 Task: Check the average views per listing of fenced yard in the last 3 years.
Action: Mouse moved to (863, 222)
Screenshot: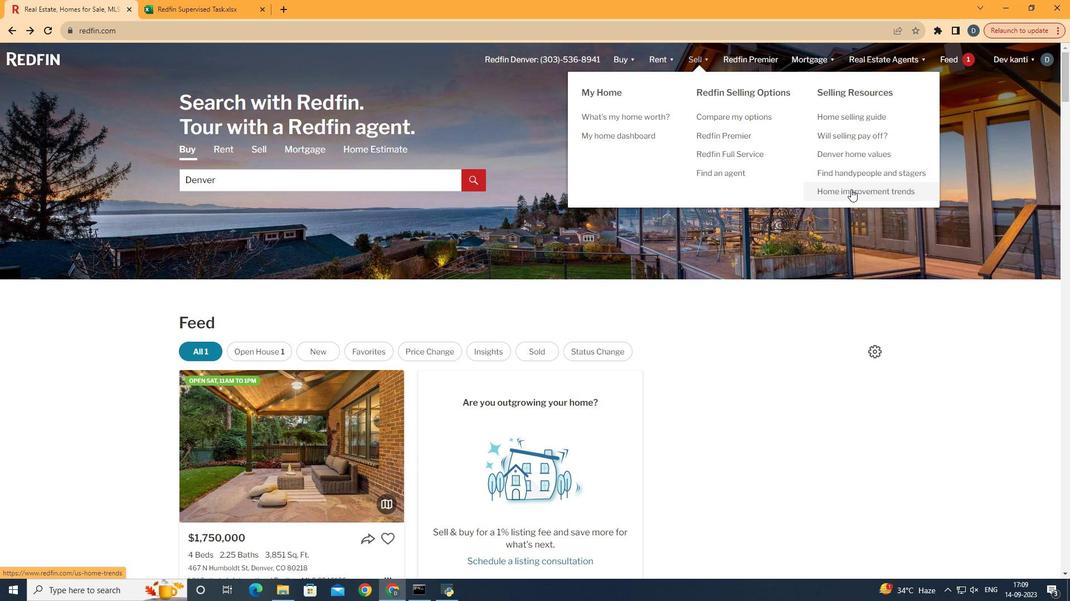 
Action: Mouse pressed left at (863, 222)
Screenshot: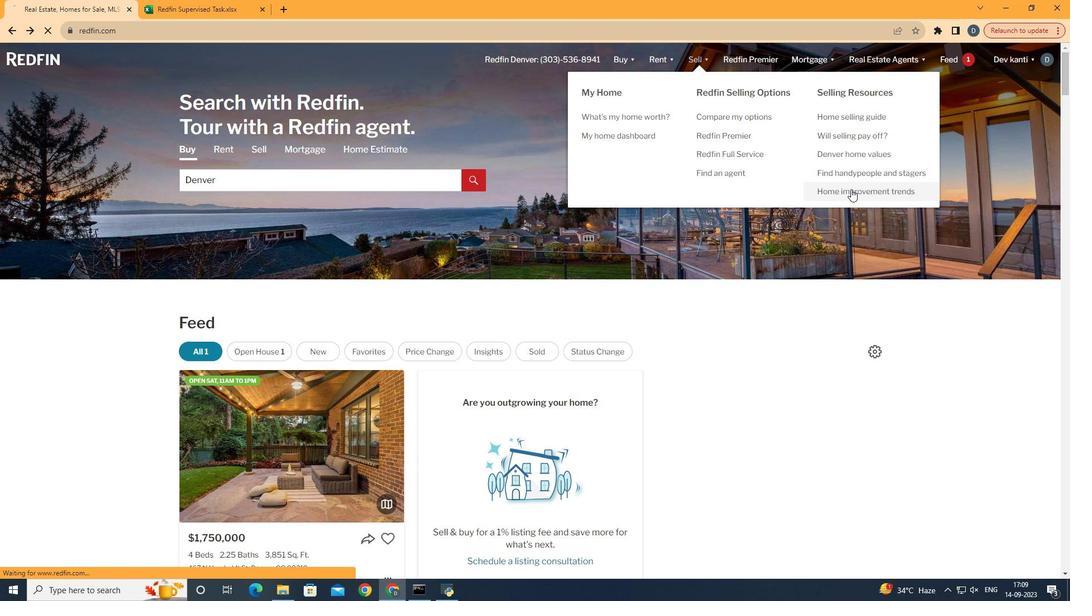 
Action: Mouse moved to (282, 237)
Screenshot: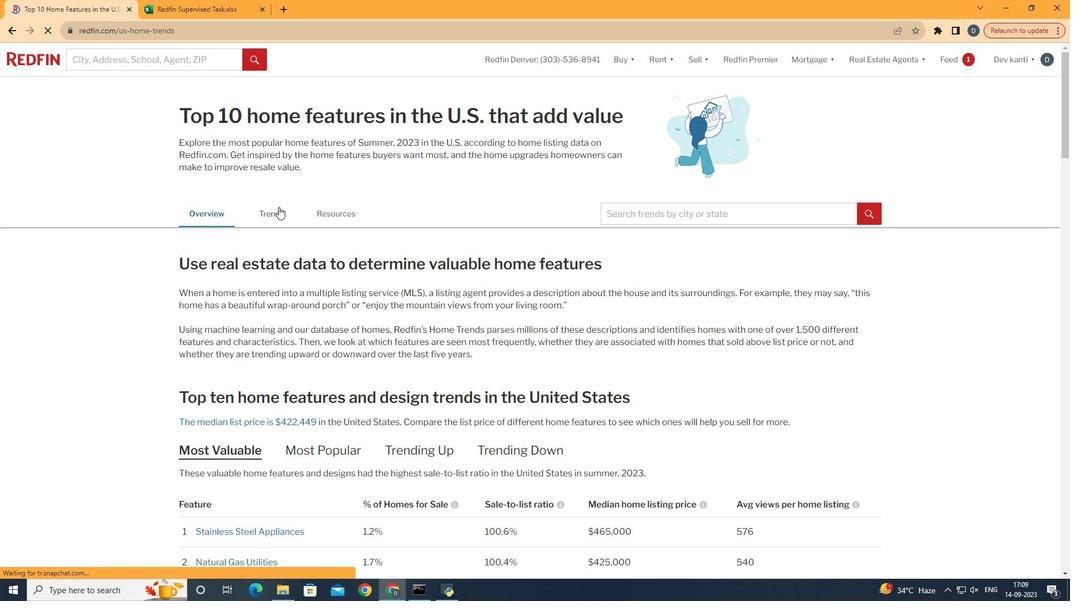 
Action: Mouse pressed left at (282, 237)
Screenshot: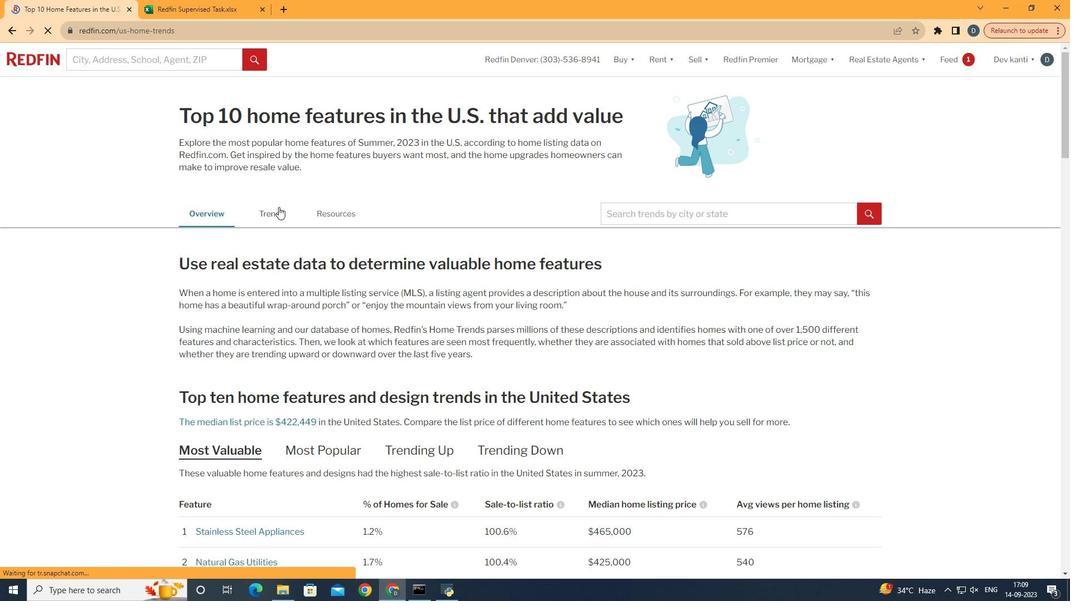 
Action: Mouse moved to (462, 318)
Screenshot: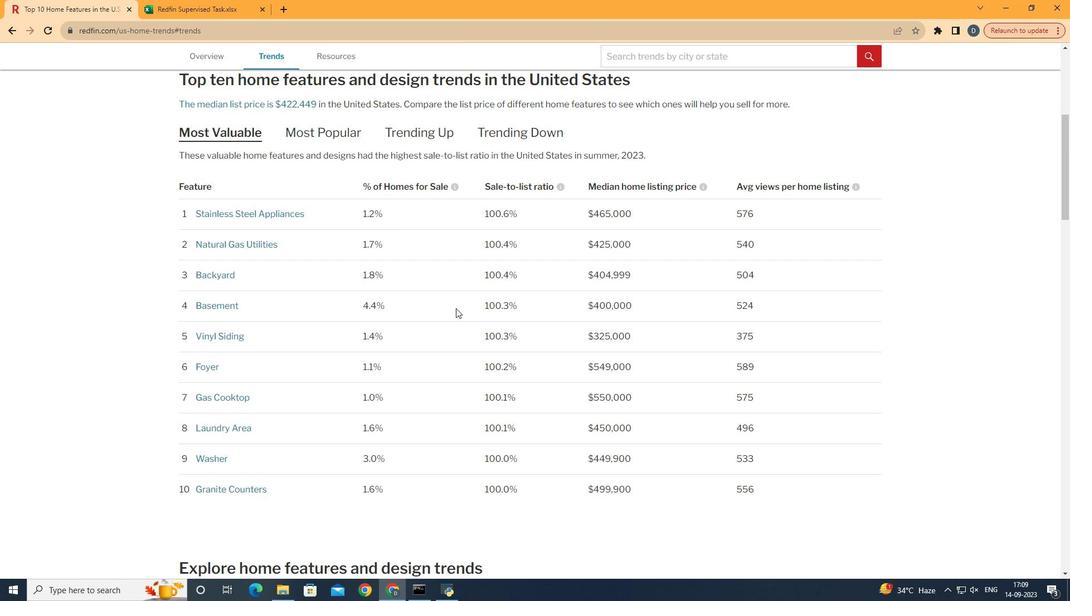 
Action: Mouse scrolled (462, 317) with delta (0, 0)
Screenshot: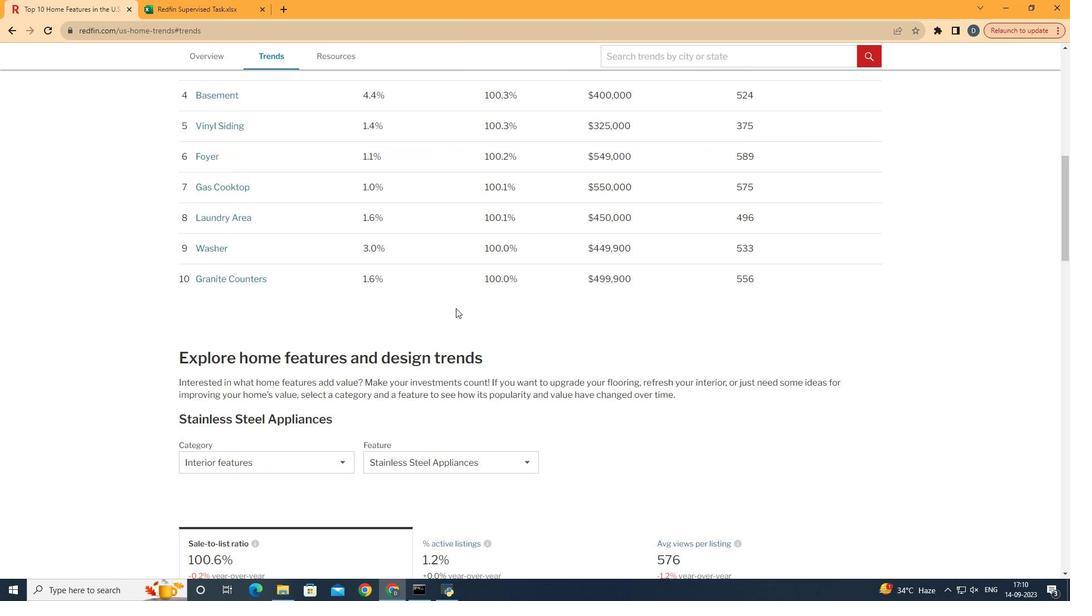 
Action: Mouse scrolled (462, 317) with delta (0, 0)
Screenshot: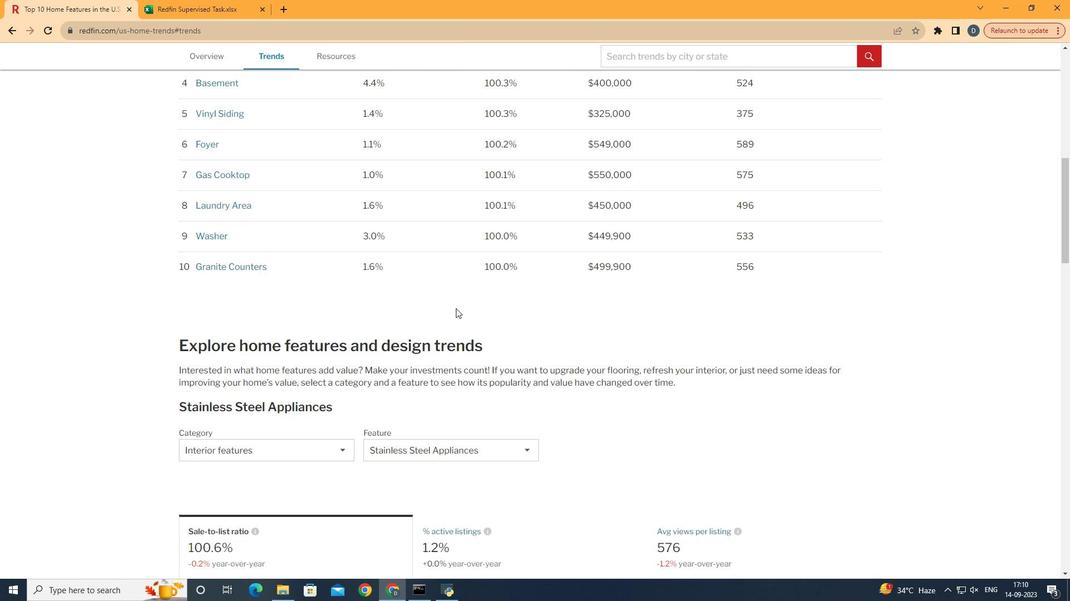 
Action: Mouse scrolled (462, 317) with delta (0, 0)
Screenshot: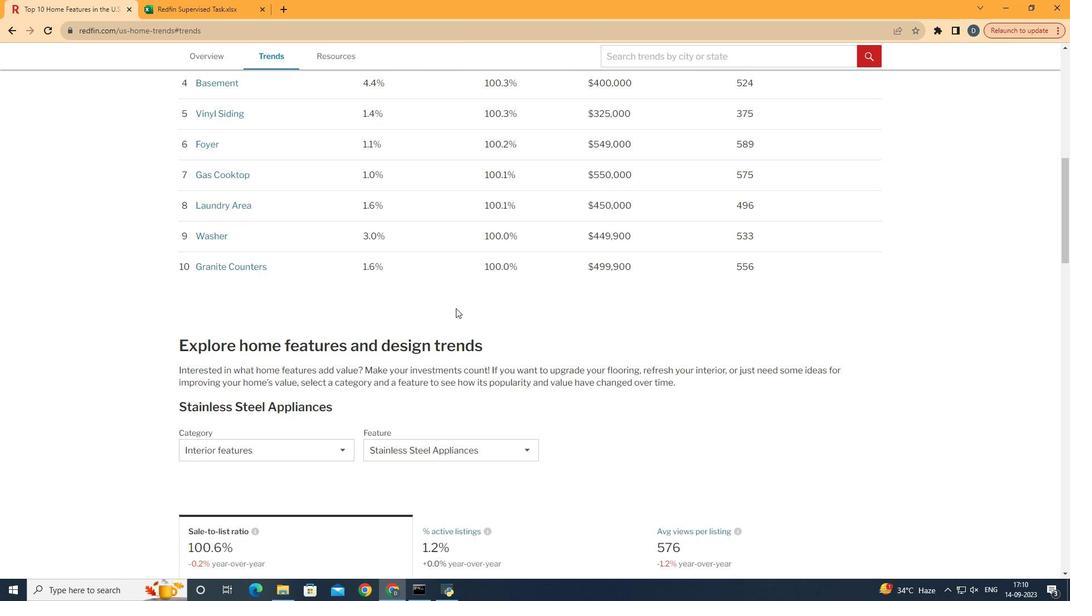 
Action: Mouse scrolled (462, 317) with delta (0, 0)
Screenshot: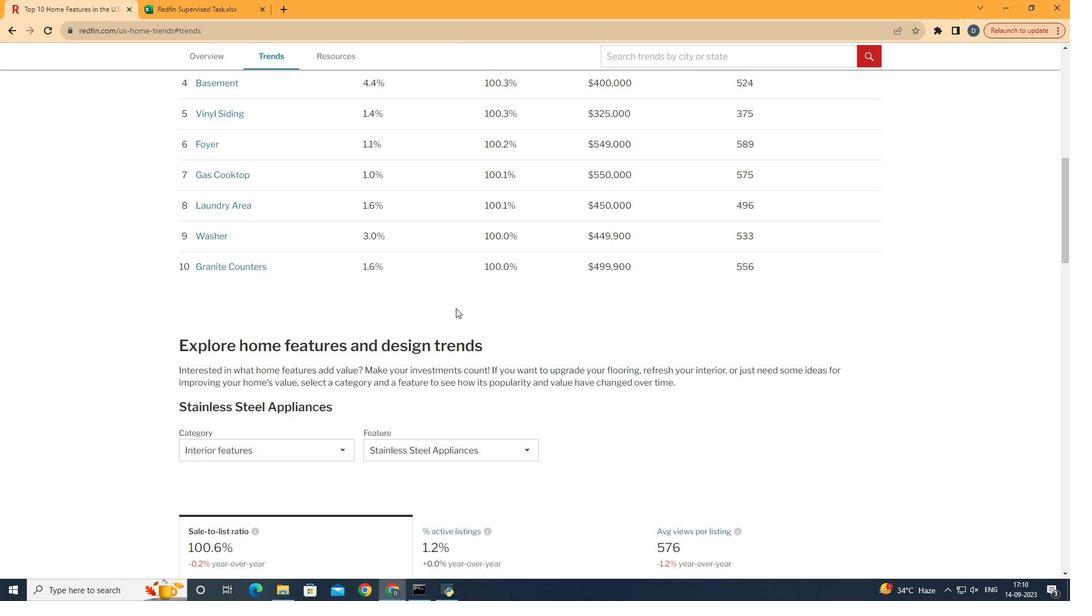 
Action: Mouse scrolled (462, 317) with delta (0, 0)
Screenshot: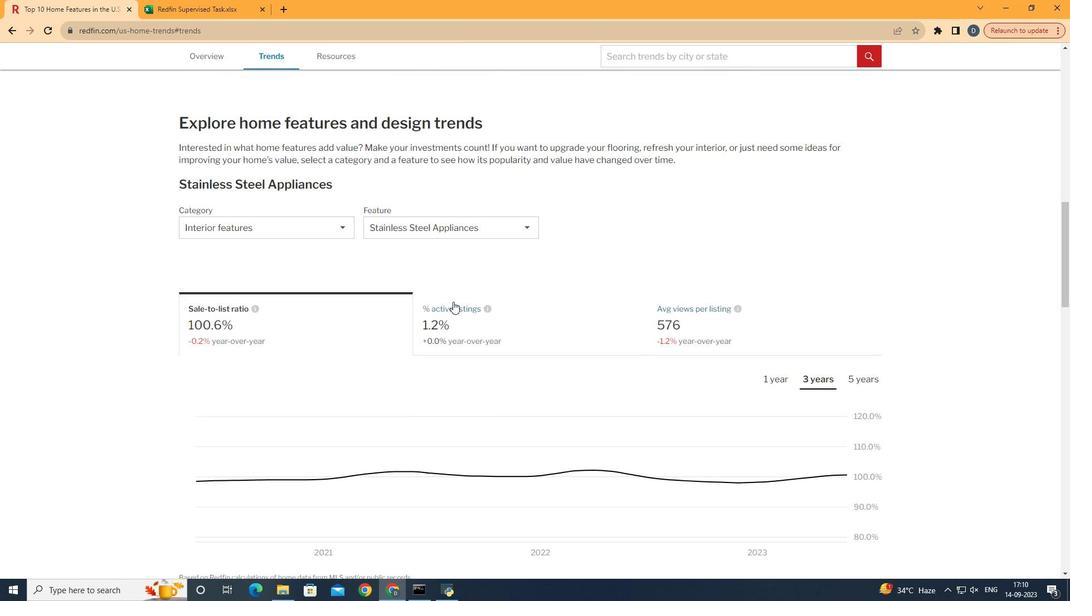 
Action: Mouse scrolled (462, 317) with delta (0, 0)
Screenshot: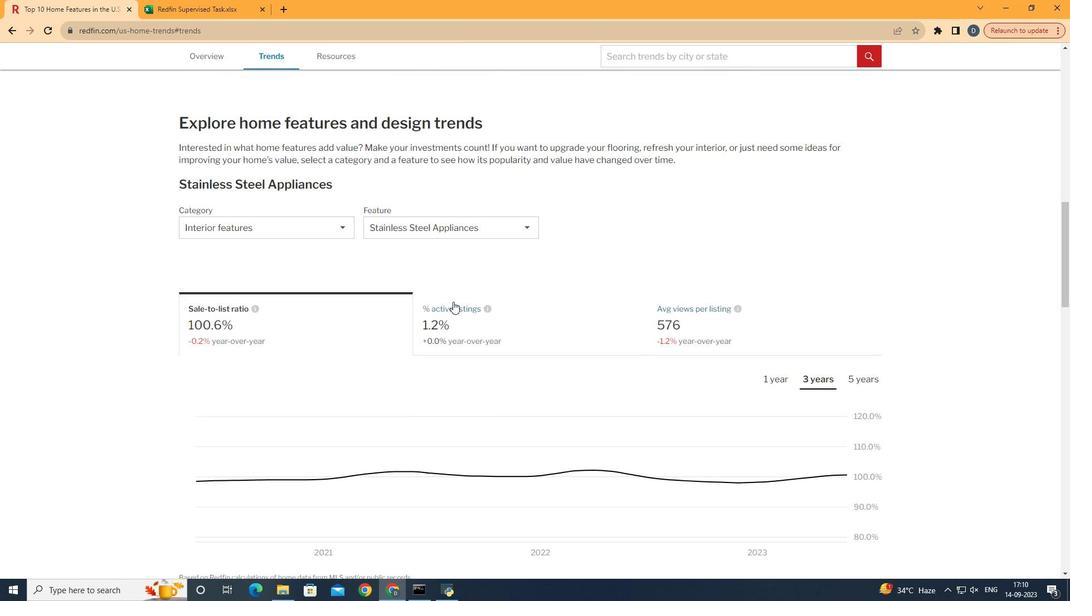 
Action: Mouse scrolled (462, 317) with delta (0, 0)
Screenshot: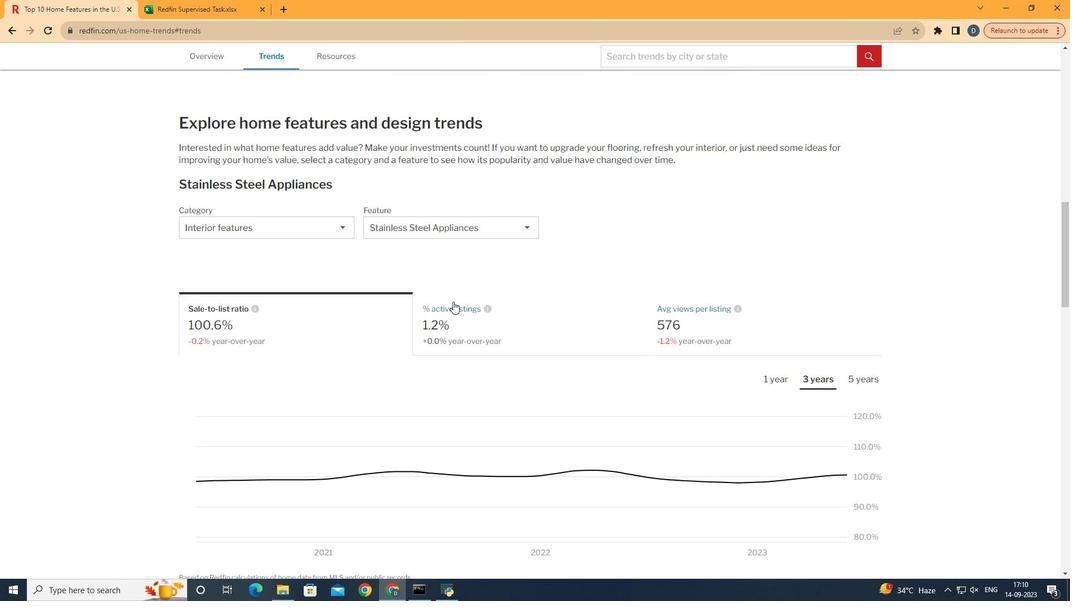 
Action: Mouse scrolled (462, 317) with delta (0, 0)
Screenshot: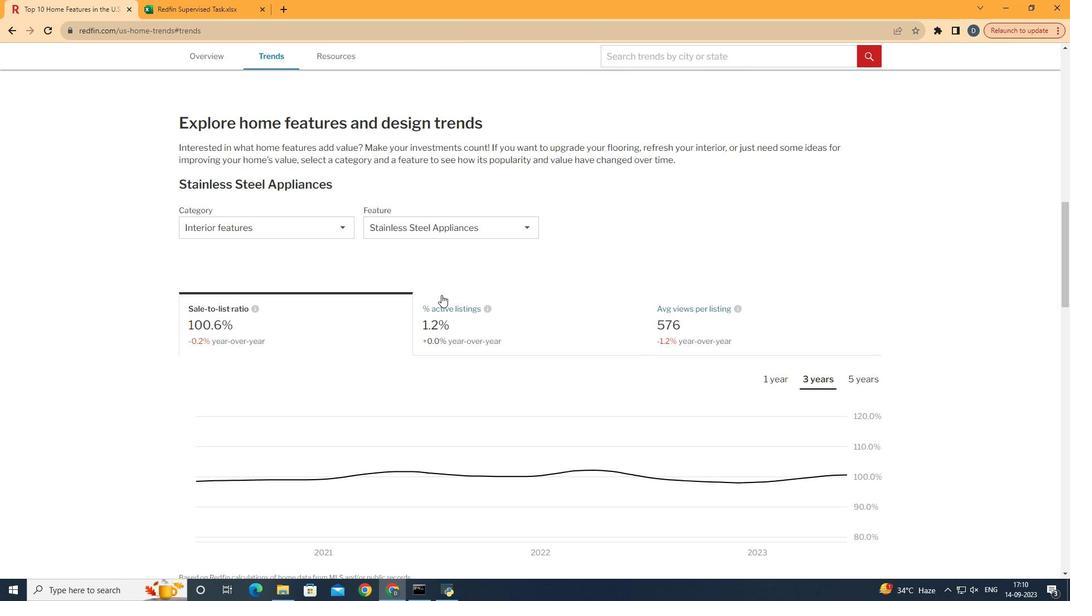 
Action: Mouse moved to (322, 248)
Screenshot: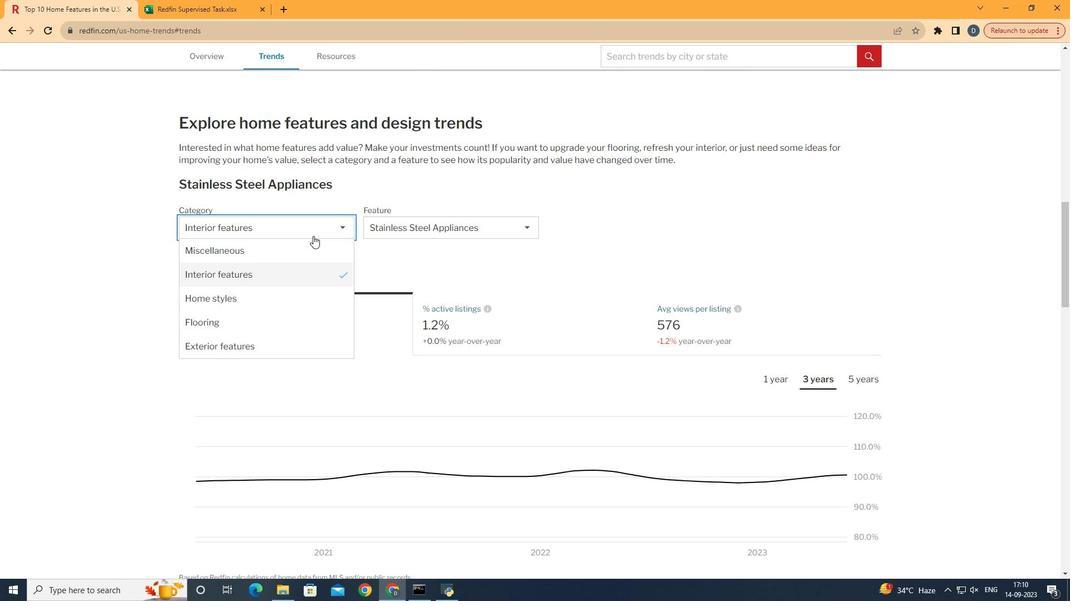 
Action: Mouse pressed left at (322, 248)
Screenshot: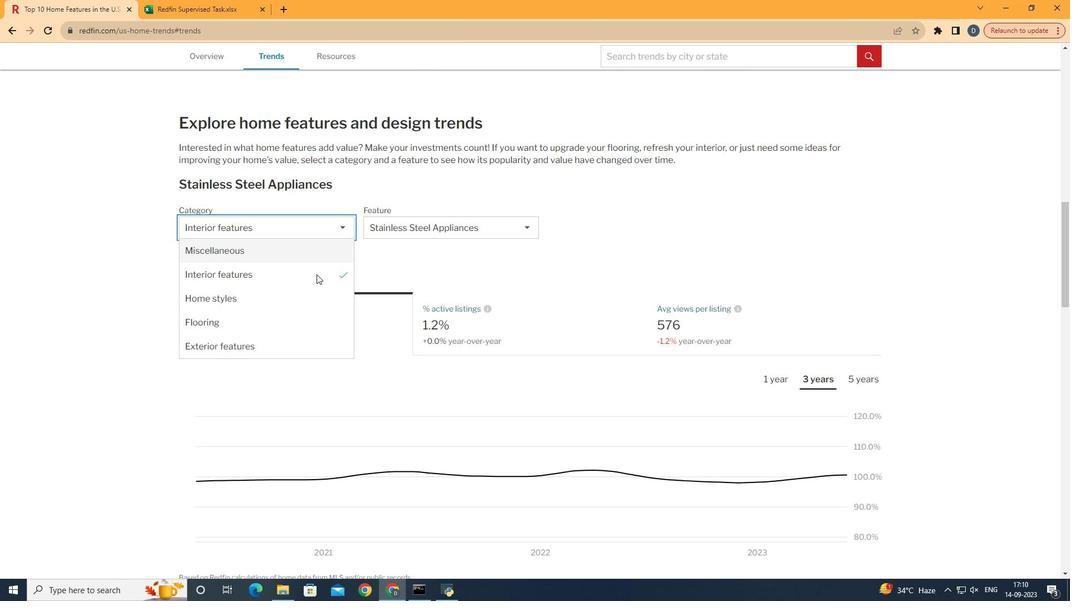 
Action: Mouse moved to (310, 348)
Screenshot: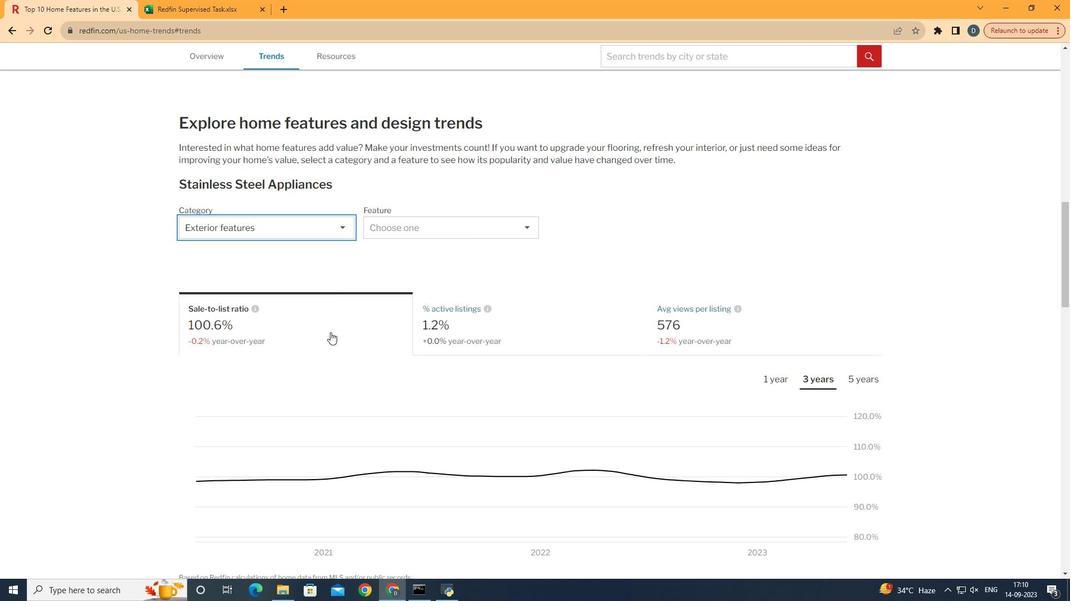 
Action: Mouse pressed left at (310, 348)
Screenshot: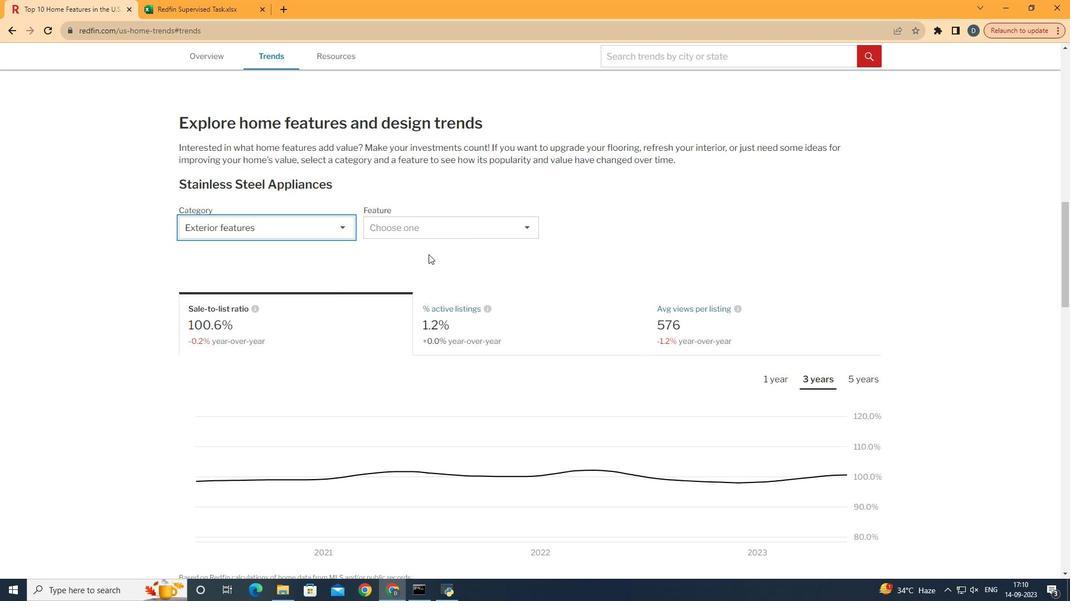 
Action: Mouse moved to (464, 256)
Screenshot: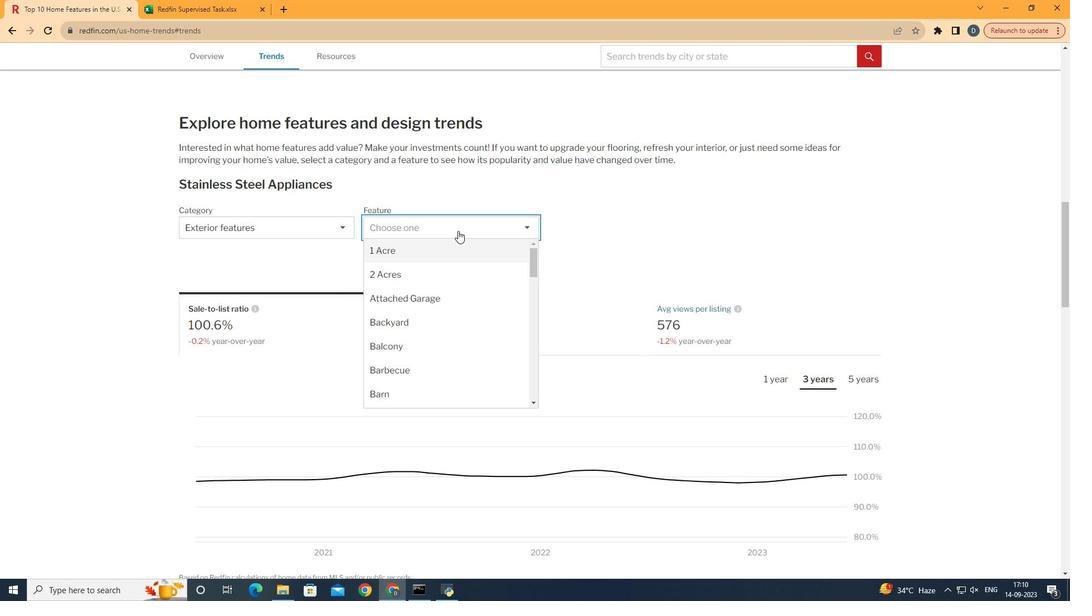 
Action: Mouse pressed left at (464, 256)
Screenshot: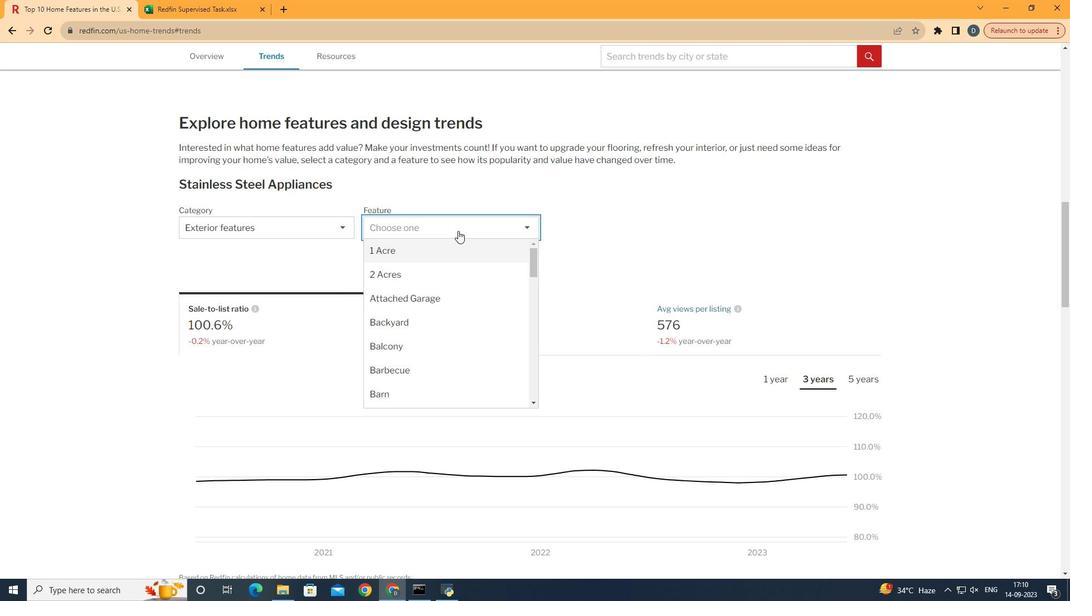 
Action: Mouse moved to (489, 341)
Screenshot: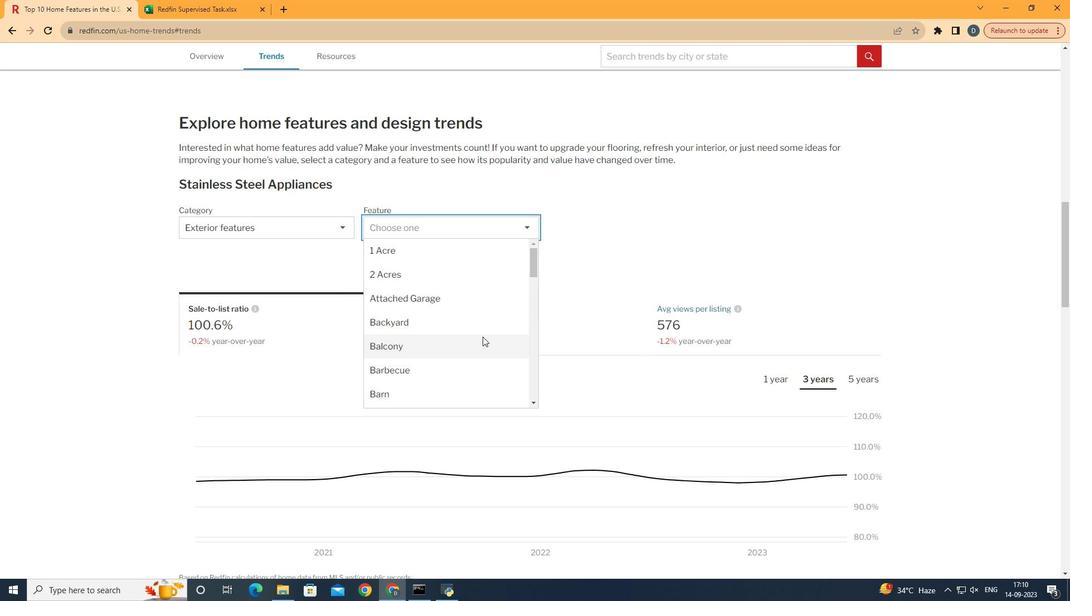
Action: Mouse scrolled (489, 340) with delta (0, 0)
Screenshot: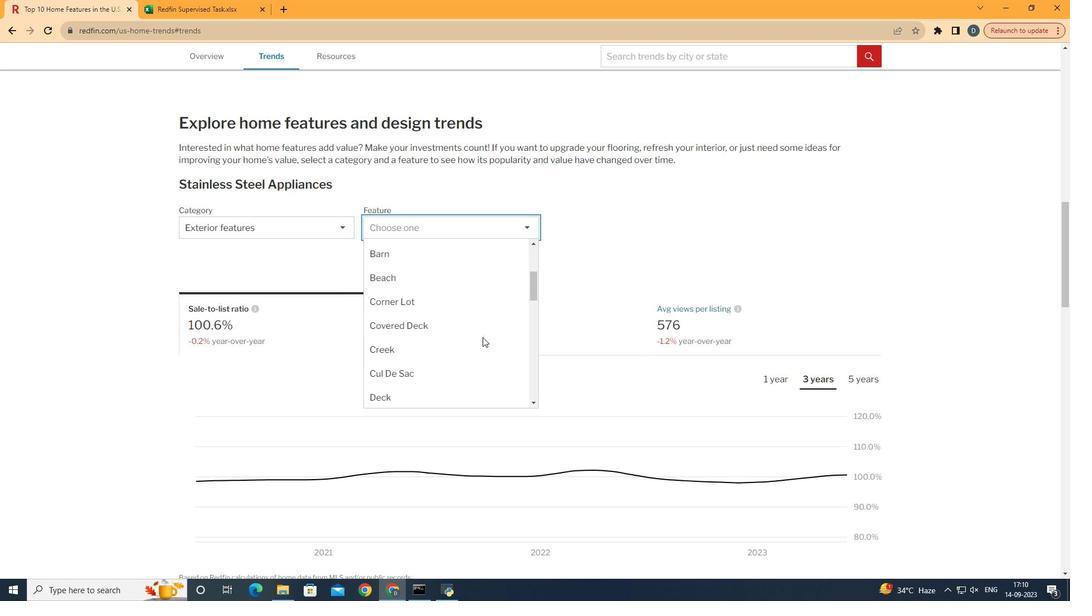 
Action: Mouse scrolled (489, 340) with delta (0, 0)
Screenshot: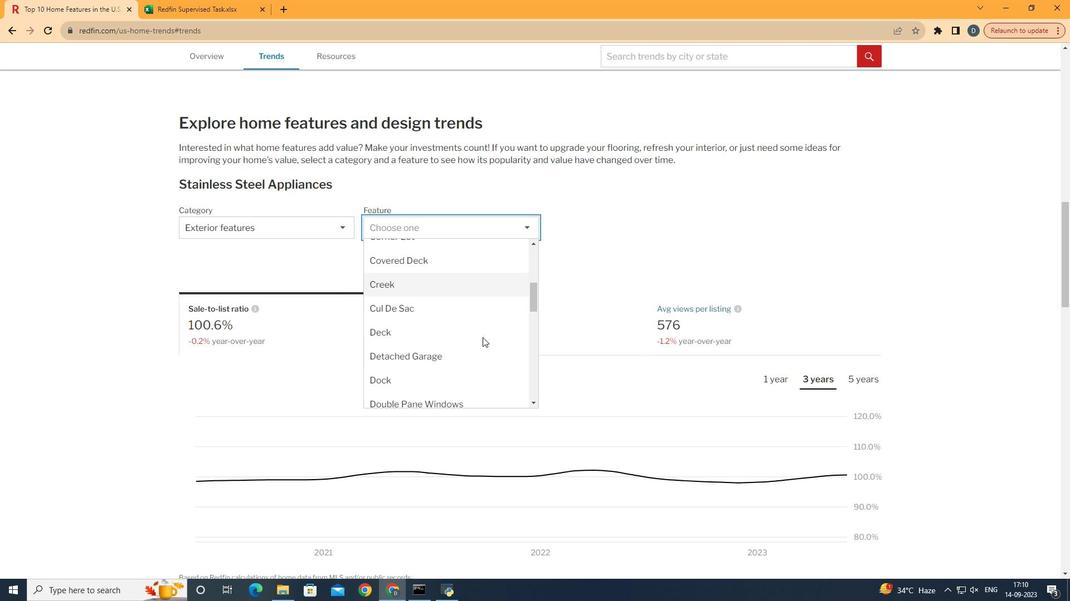 
Action: Mouse scrolled (489, 340) with delta (0, 0)
Screenshot: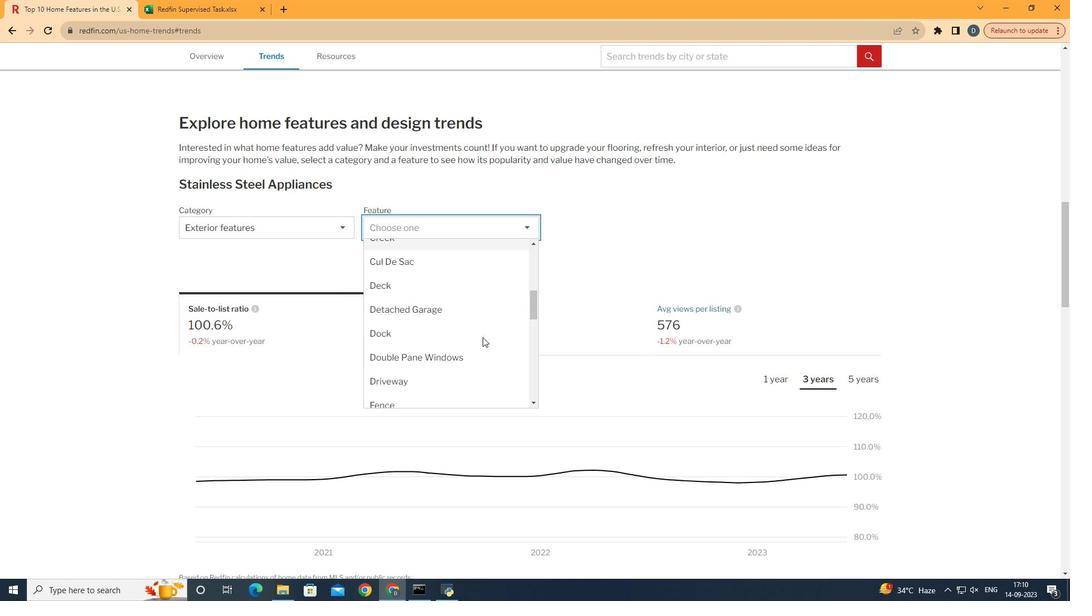 
Action: Mouse scrolled (489, 340) with delta (0, 0)
Screenshot: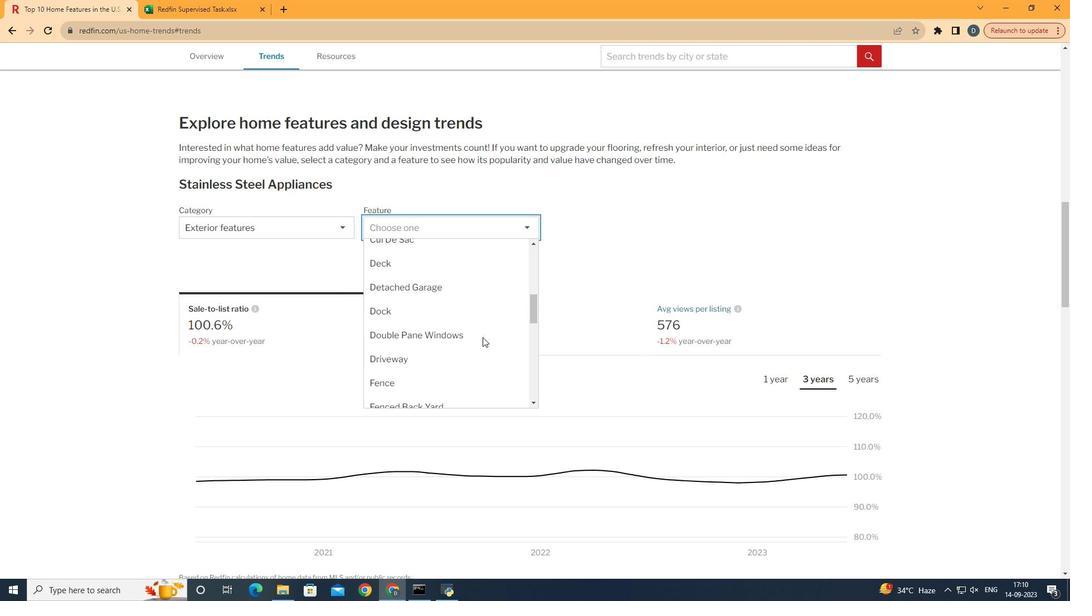 
Action: Mouse moved to (489, 341)
Screenshot: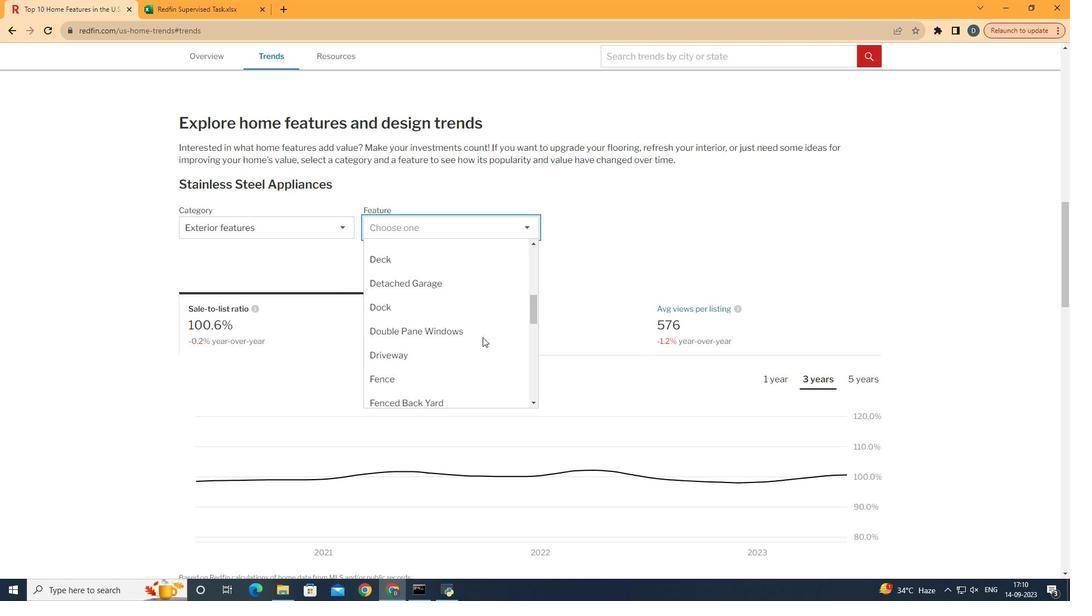 
Action: Mouse scrolled (489, 341) with delta (0, 0)
Screenshot: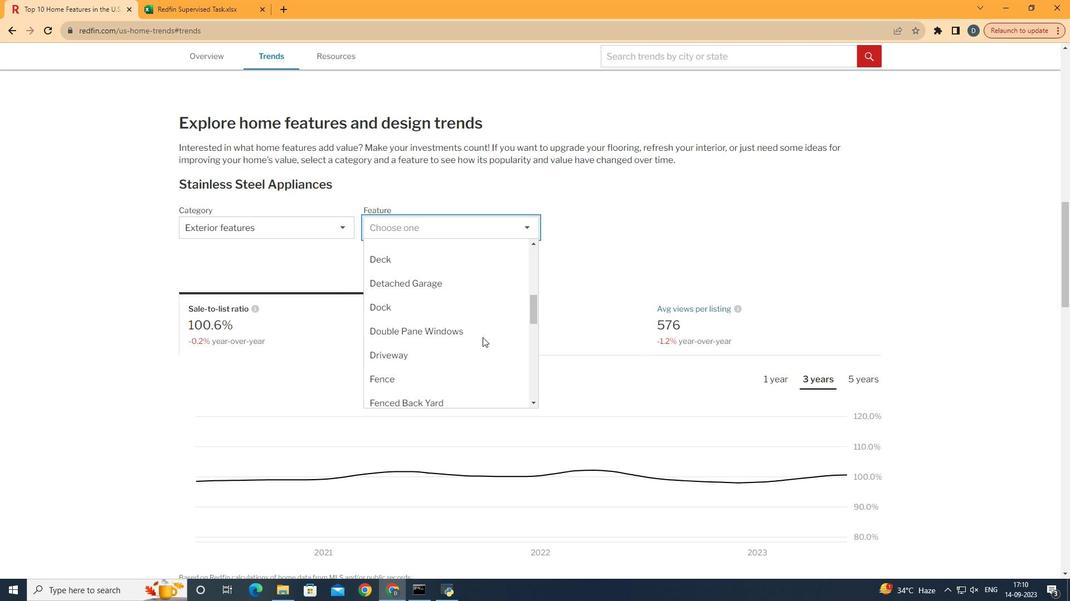
Action: Mouse moved to (477, 303)
Screenshot: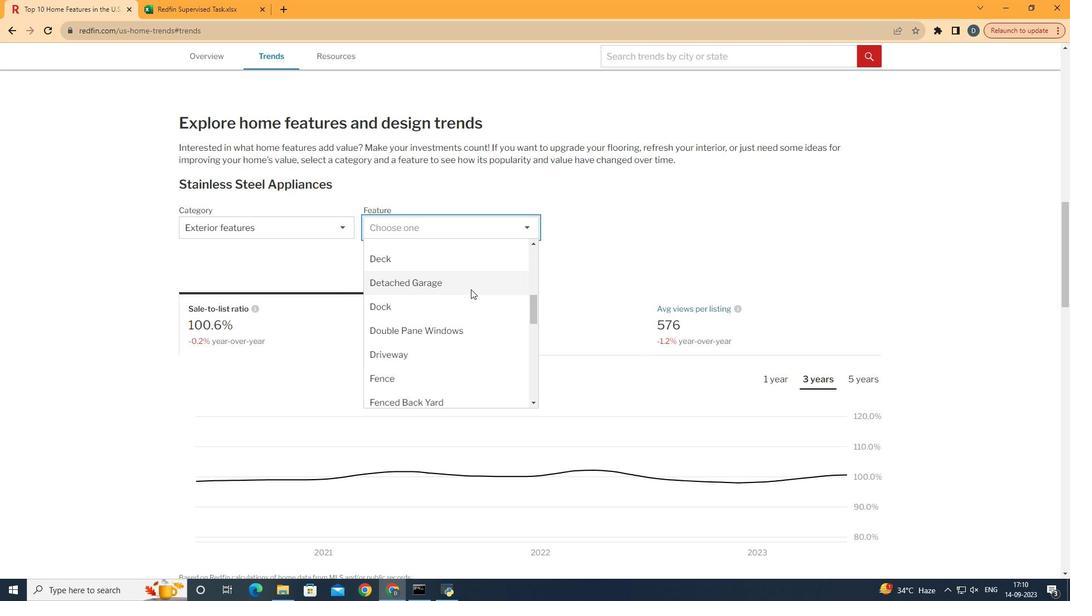 
Action: Mouse scrolled (477, 302) with delta (0, 0)
Screenshot: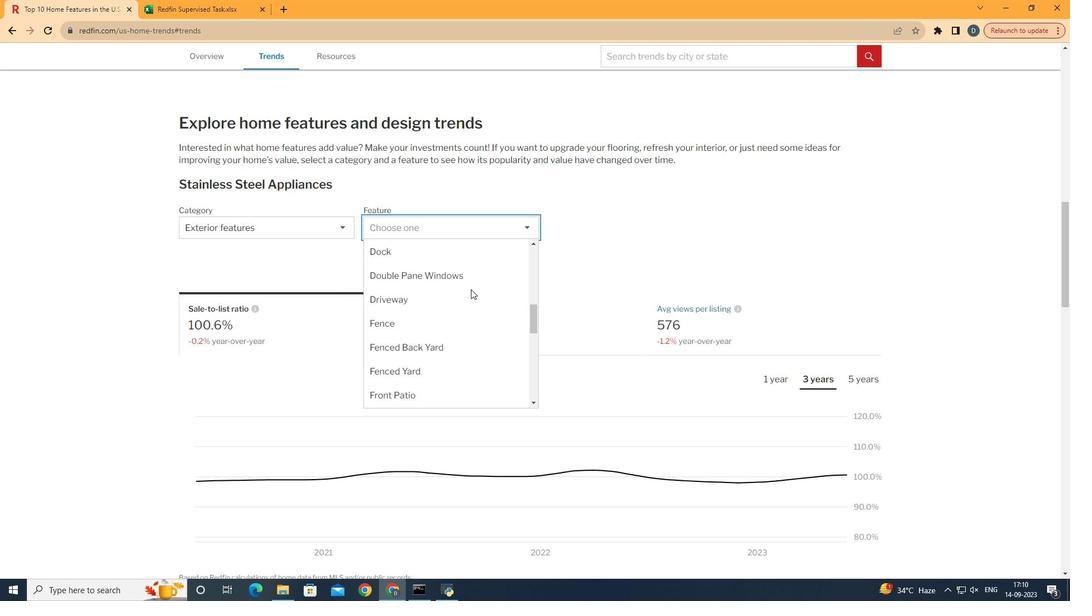 
Action: Mouse moved to (465, 352)
Screenshot: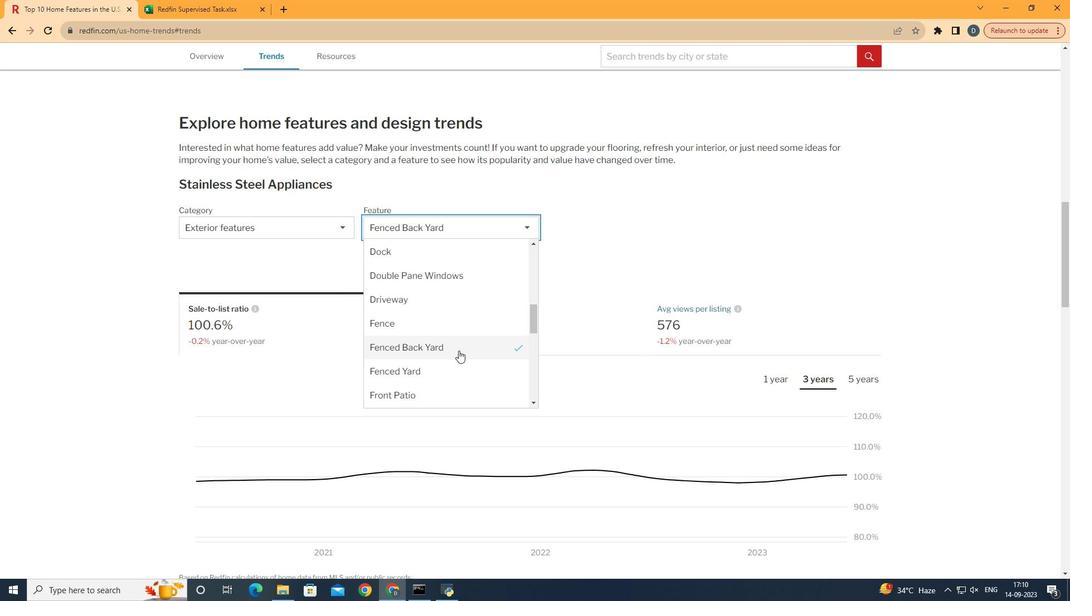 
Action: Mouse pressed left at (465, 352)
Screenshot: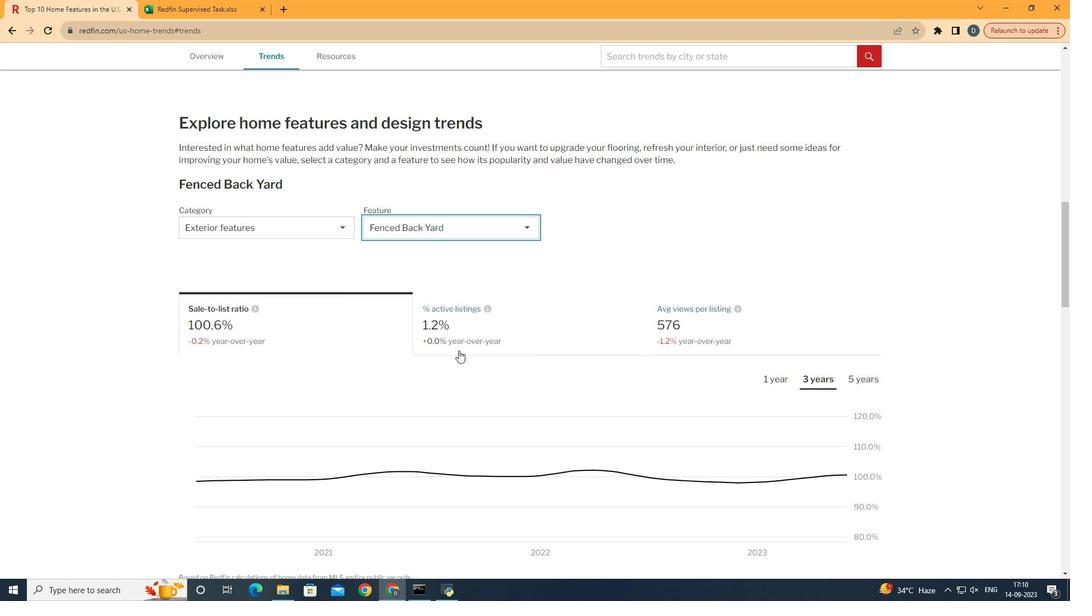 
Action: Mouse moved to (502, 256)
Screenshot: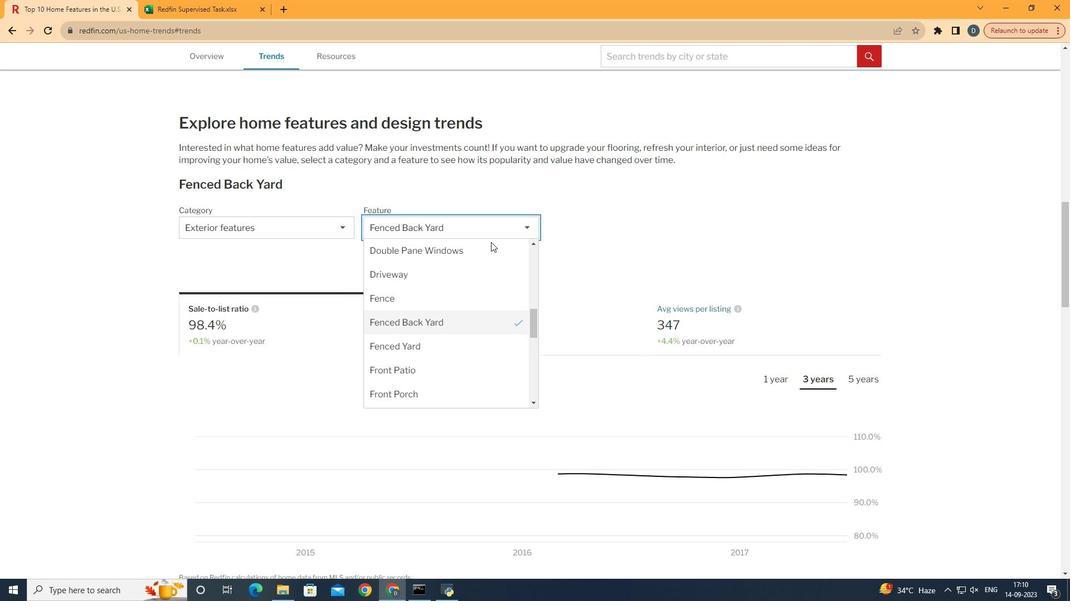 
Action: Mouse pressed left at (502, 256)
Screenshot: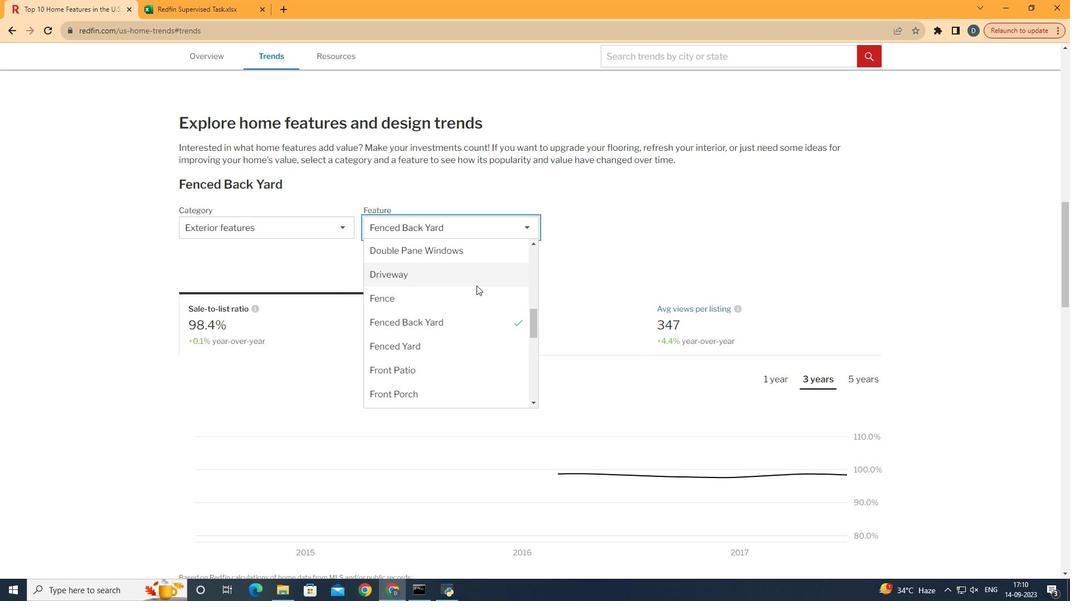 
Action: Mouse moved to (469, 343)
Screenshot: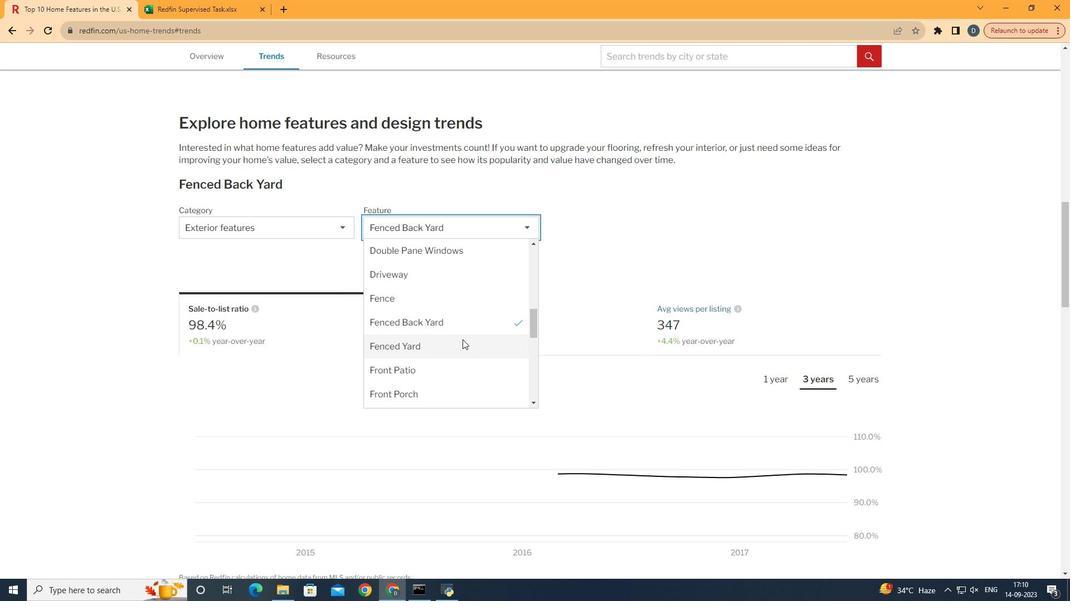 
Action: Mouse pressed left at (469, 343)
Screenshot: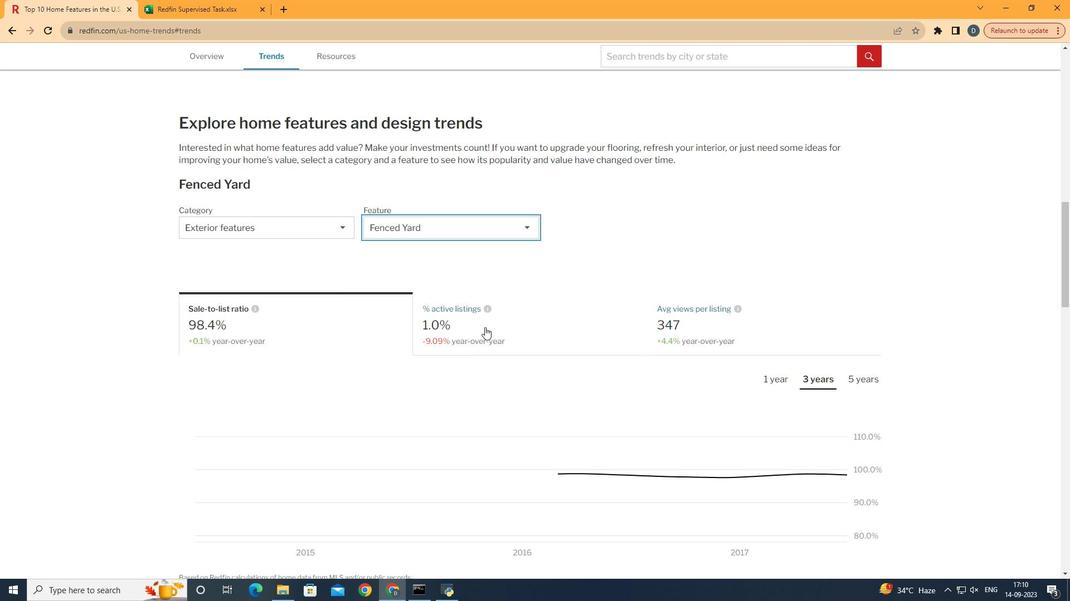 
Action: Mouse moved to (591, 289)
Screenshot: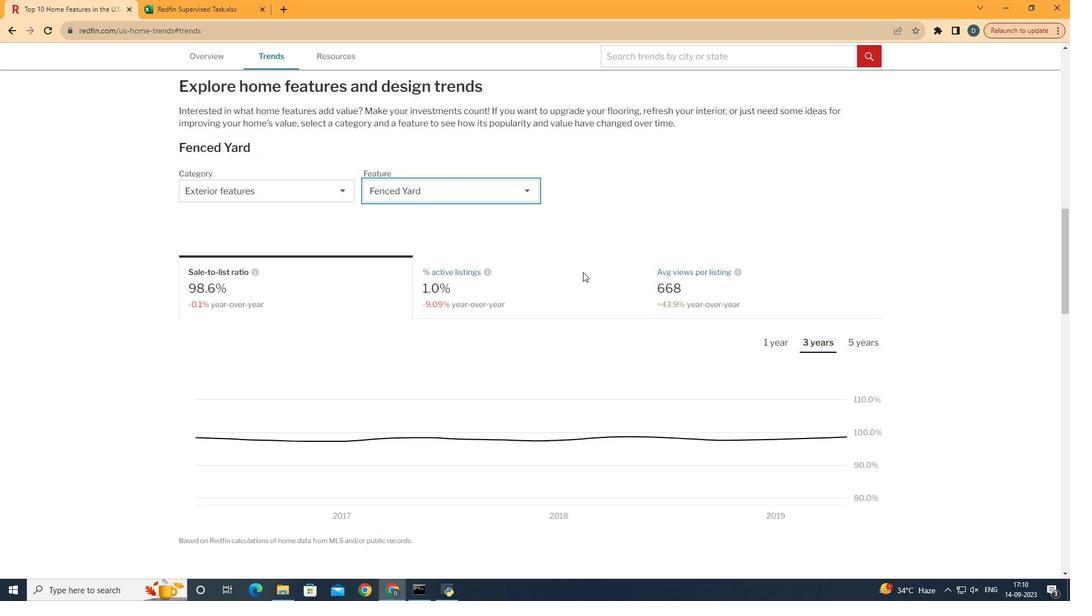 
Action: Mouse scrolled (591, 288) with delta (0, 0)
Screenshot: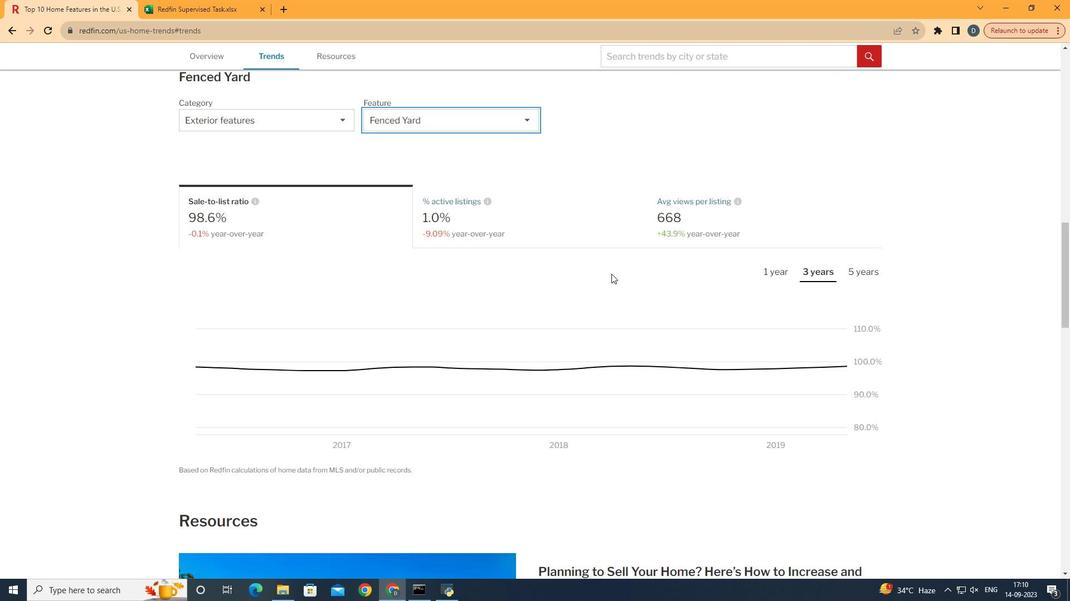 
Action: Mouse scrolled (591, 288) with delta (0, 0)
Screenshot: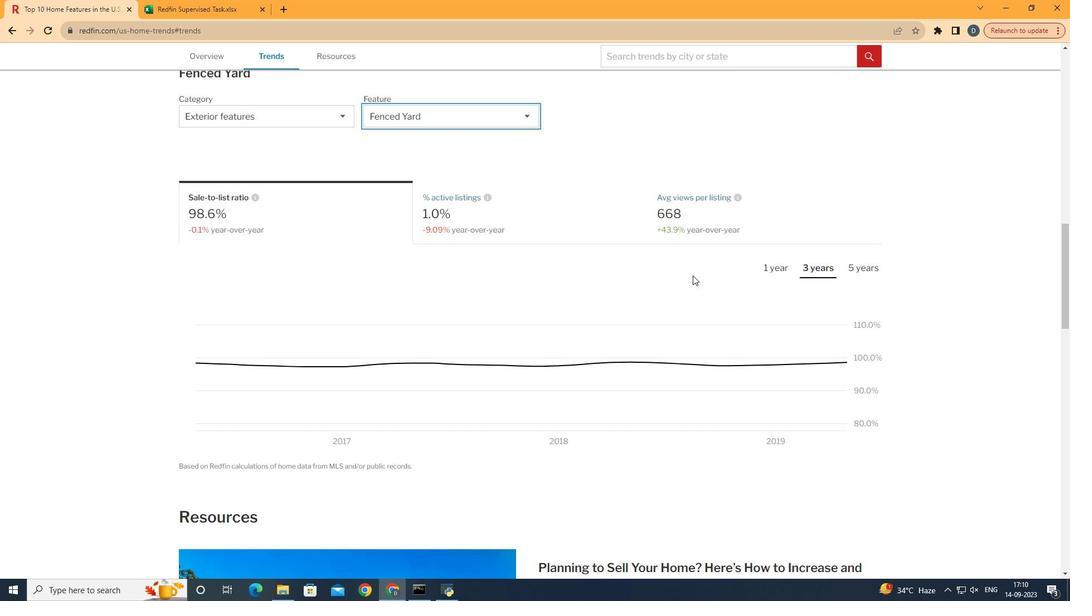 
Action: Mouse moved to (800, 244)
Screenshot: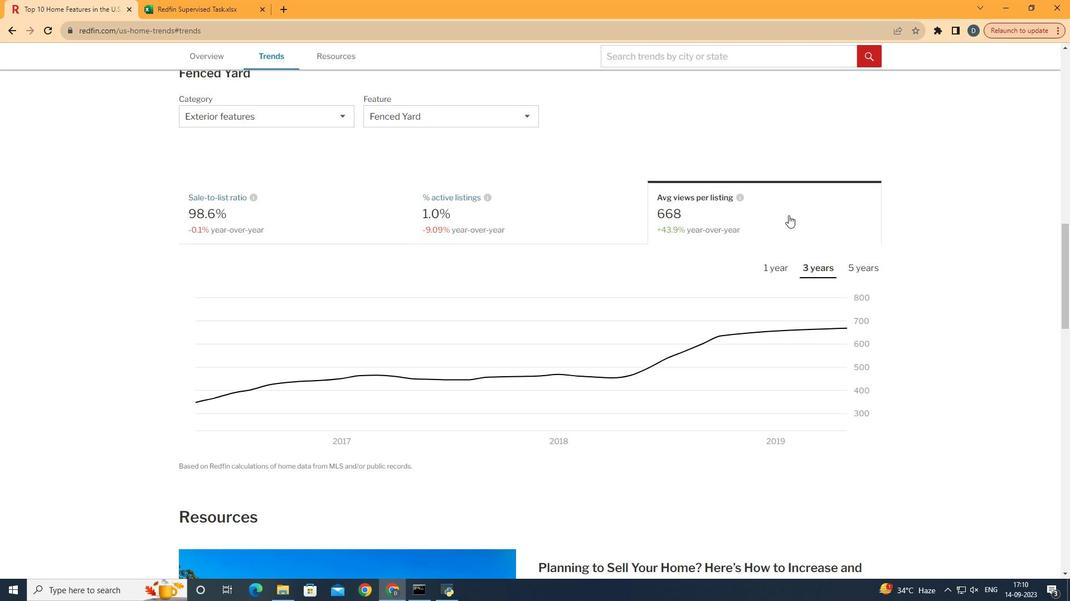 
Action: Mouse pressed left at (800, 244)
Screenshot: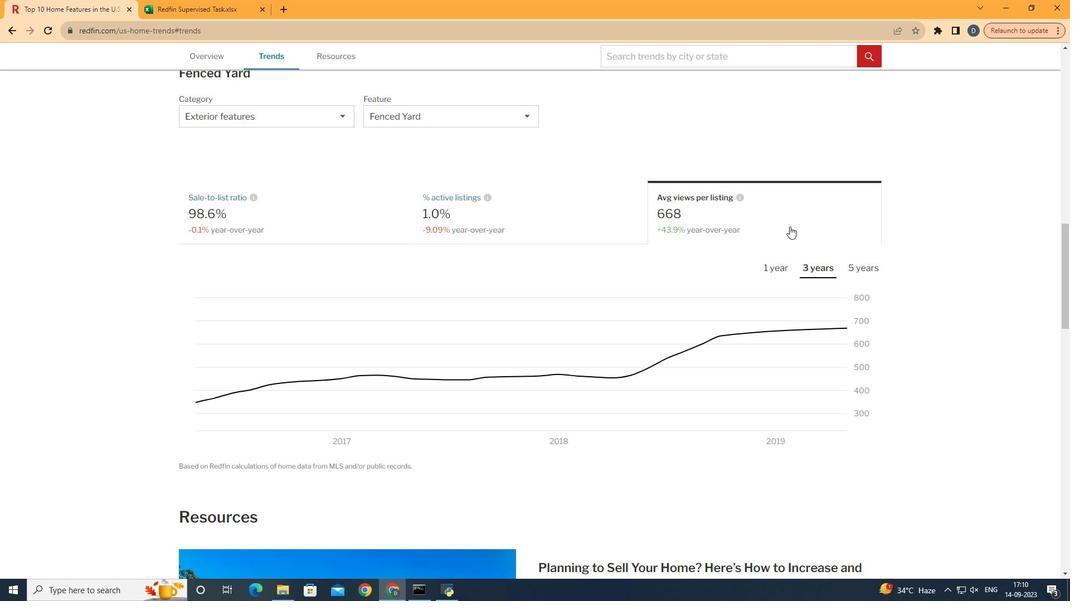 
Action: Mouse moved to (845, 288)
Screenshot: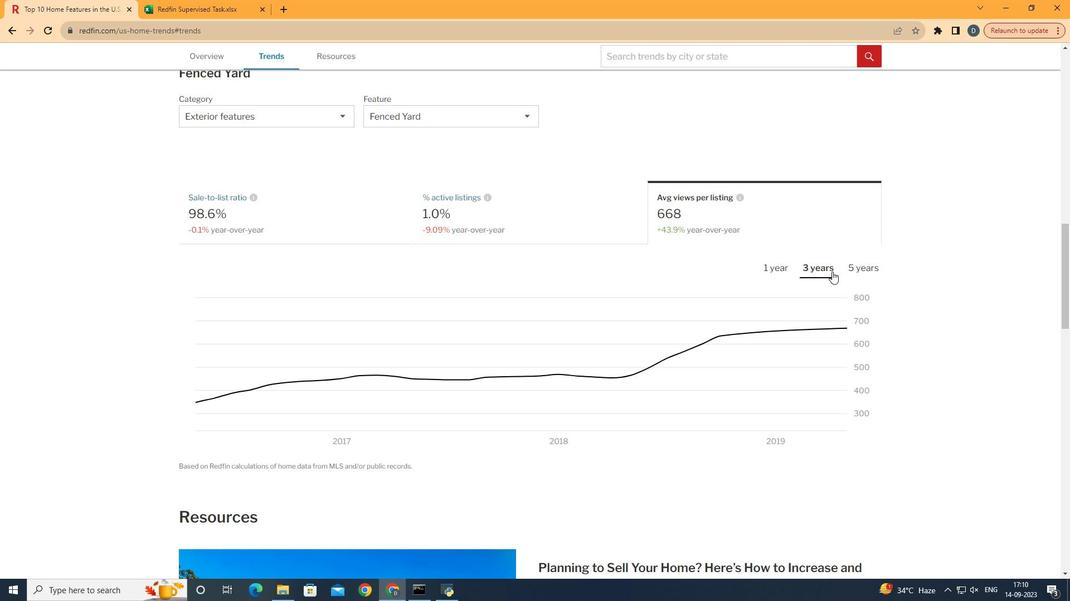 
Action: Mouse pressed left at (845, 288)
Screenshot: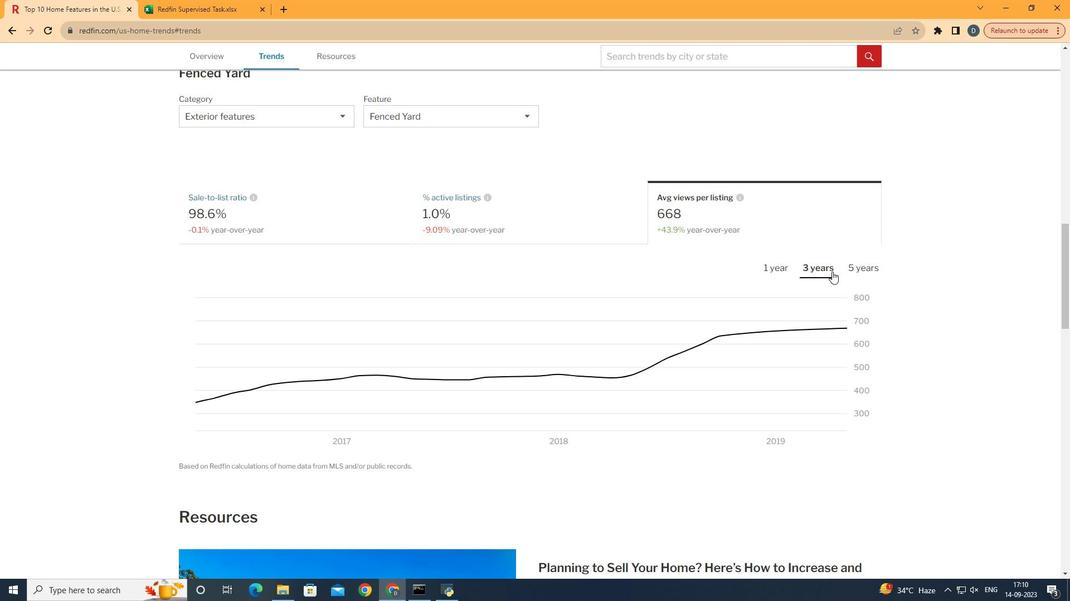 
Action: Mouse moved to (845, 288)
Screenshot: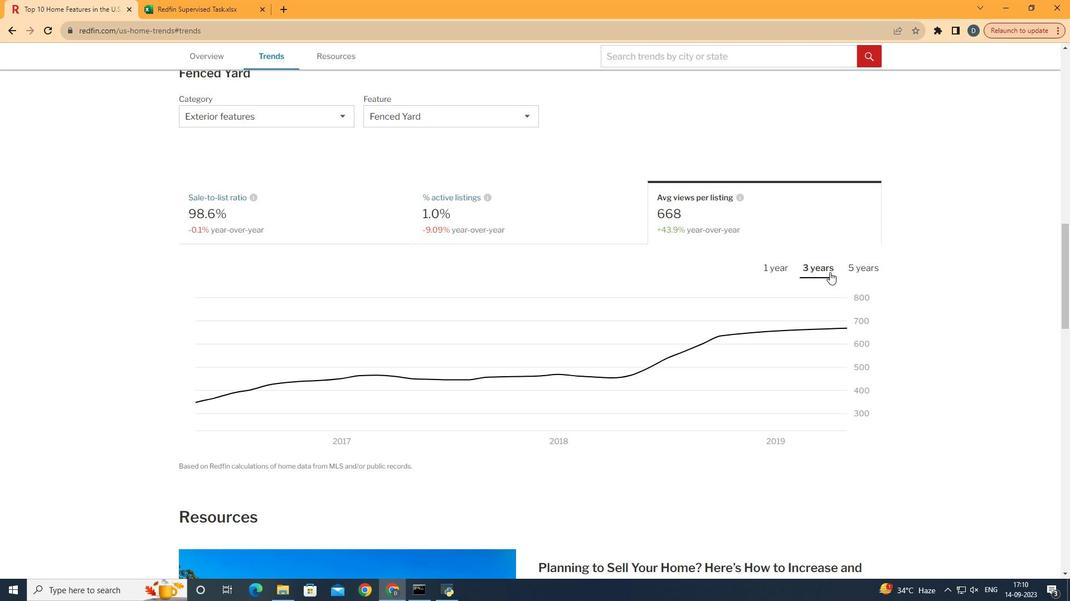 
